 Task: Create a new Outlook data file and save it to your desired location.
Action: Mouse moved to (11, 56)
Screenshot: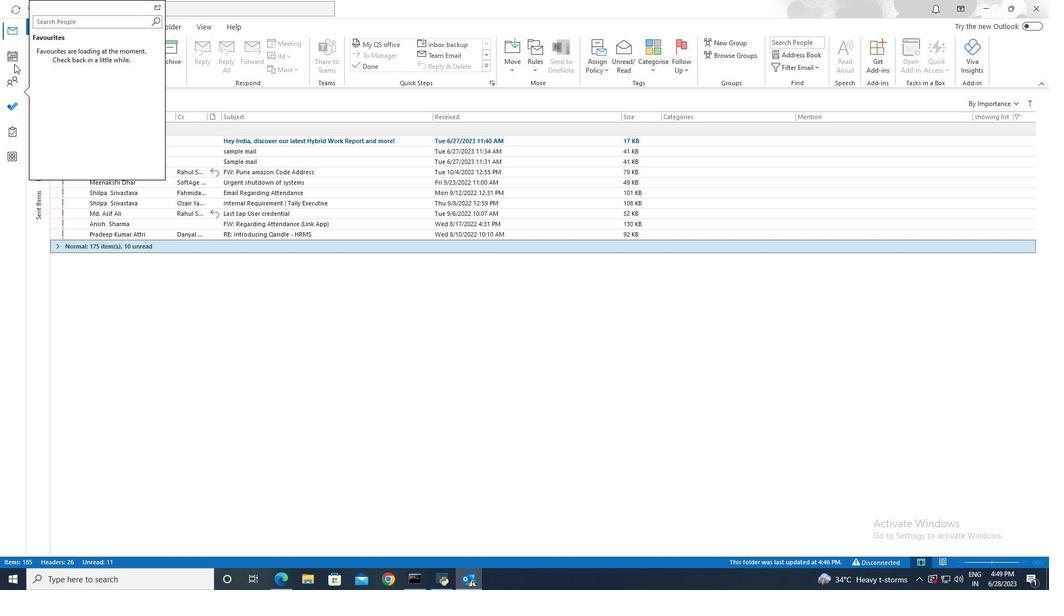 
Action: Mouse pressed left at (11, 56)
Screenshot: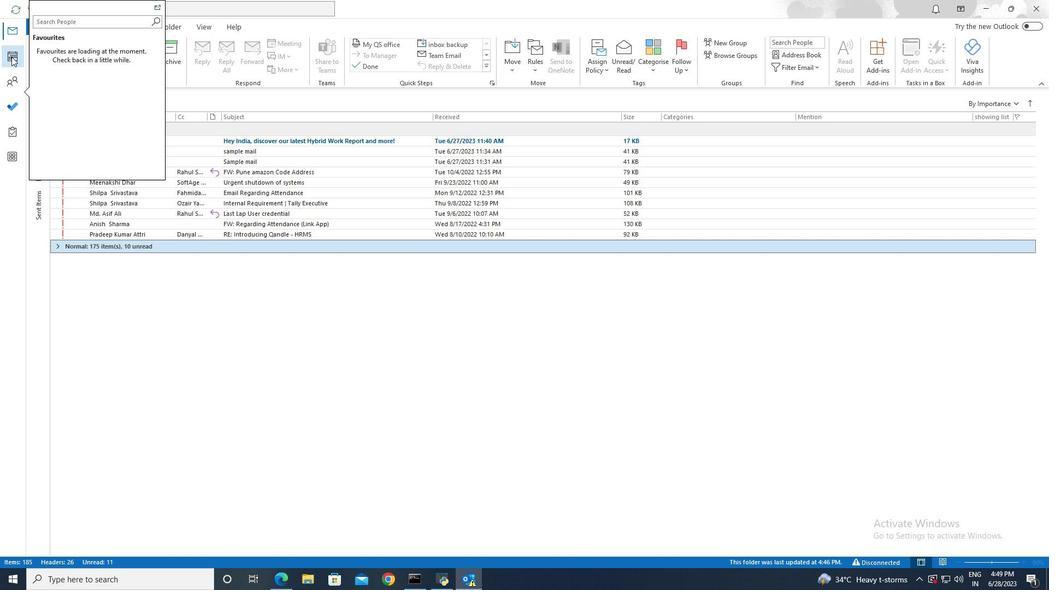 
Action: Mouse moved to (117, 72)
Screenshot: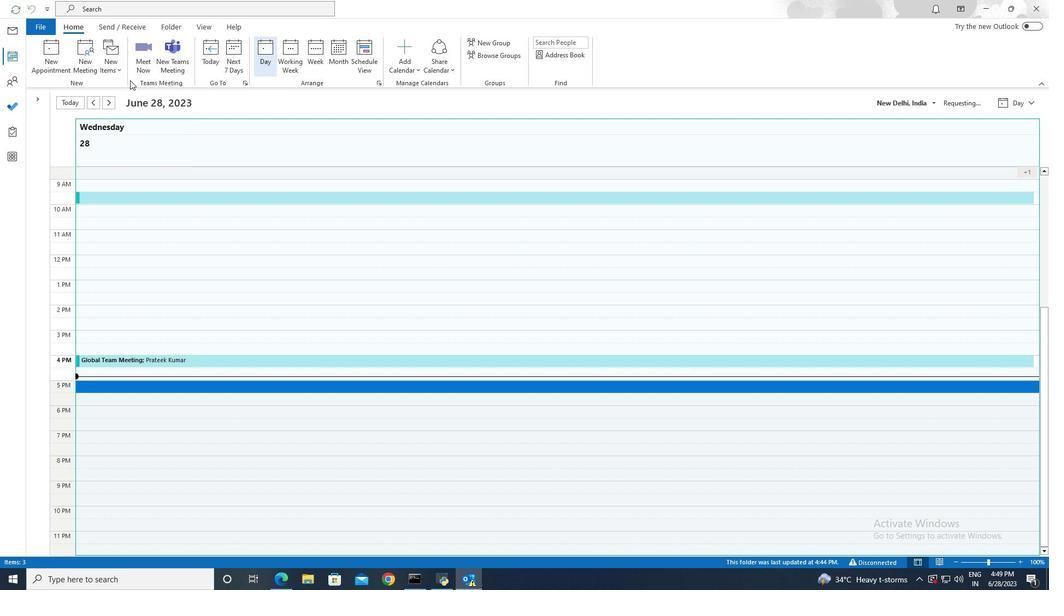 
Action: Mouse pressed left at (117, 72)
Screenshot: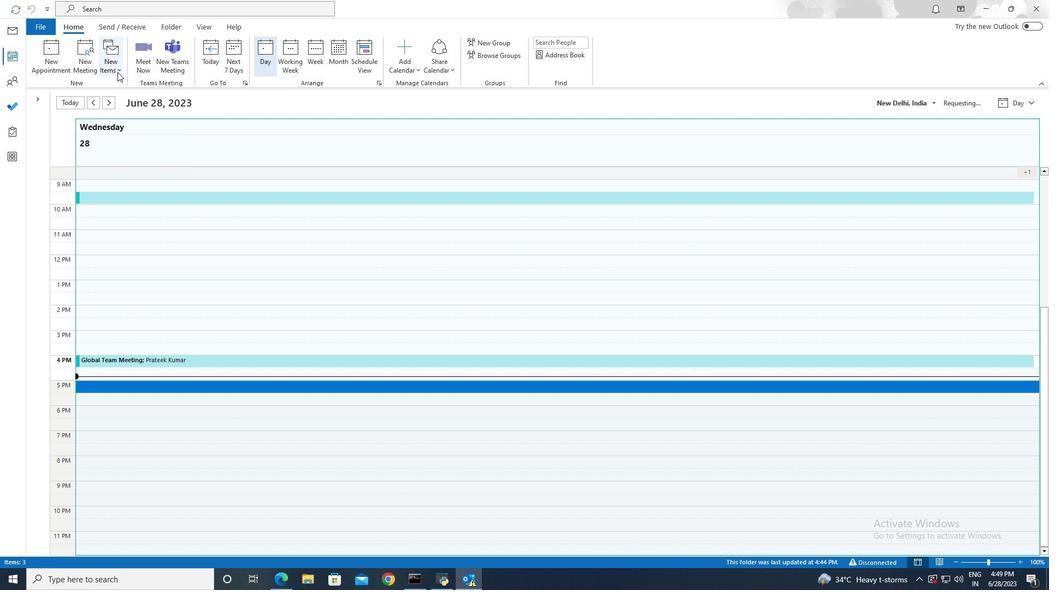 
Action: Mouse moved to (233, 335)
Screenshot: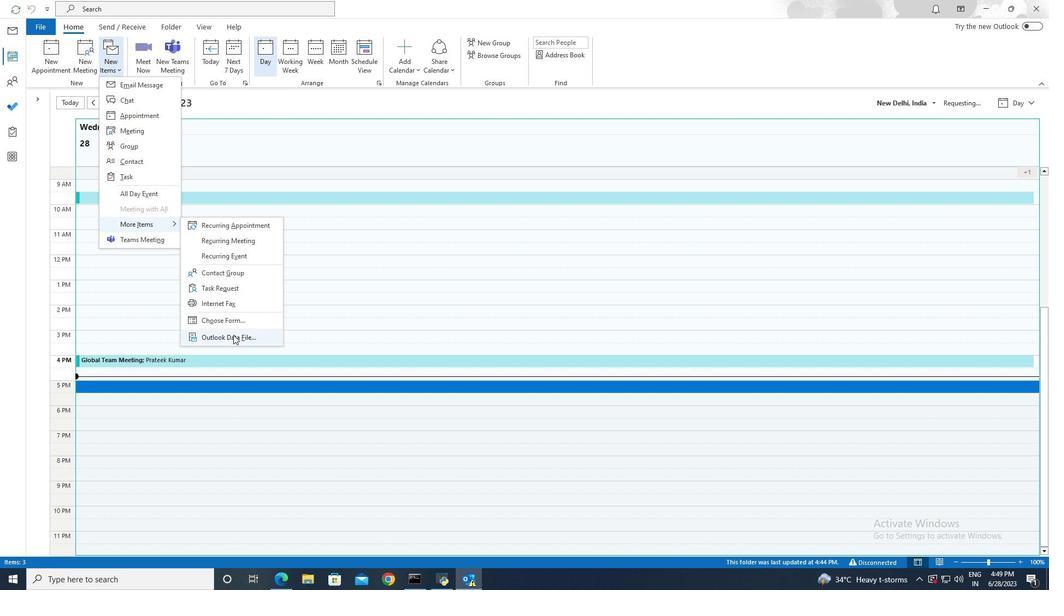 
Action: Mouse pressed left at (233, 335)
Screenshot: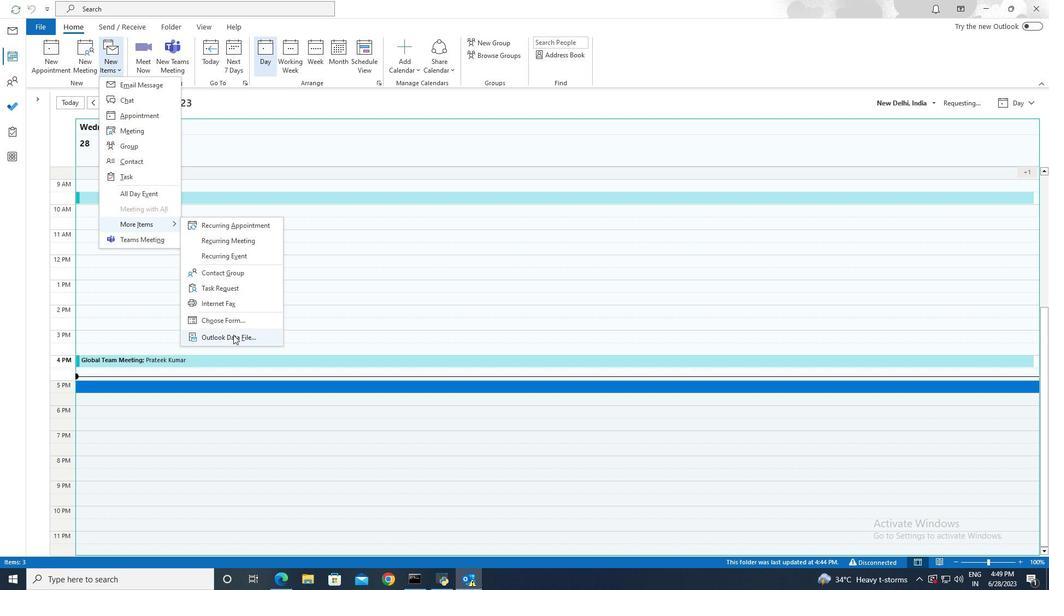 
Action: Mouse moved to (43, 98)
Screenshot: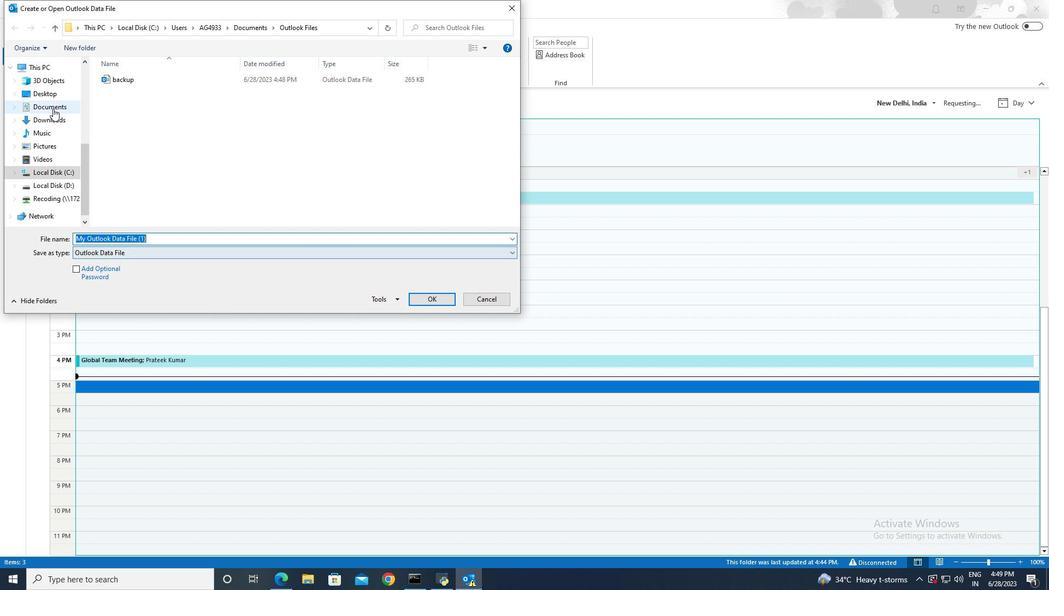 
Action: Mouse pressed left at (43, 98)
Screenshot: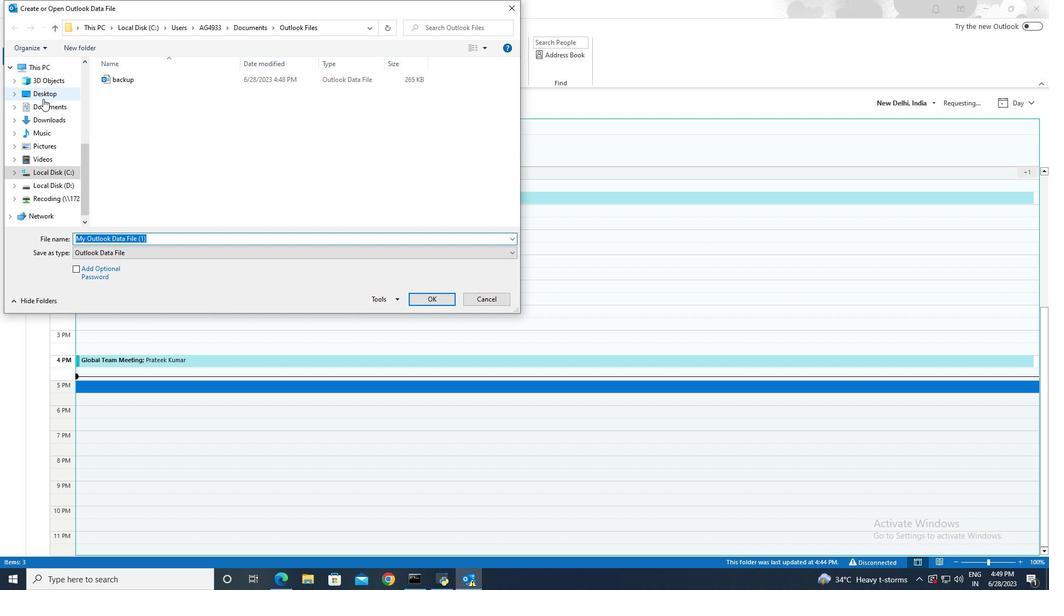 
Action: Mouse moved to (148, 240)
Screenshot: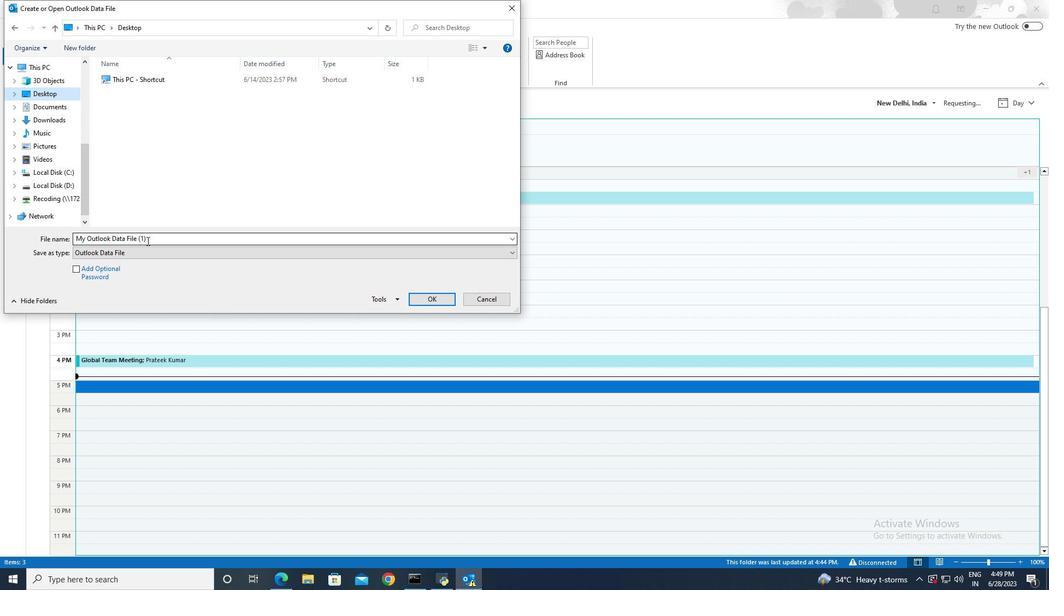 
Action: Mouse pressed left at (148, 240)
Screenshot: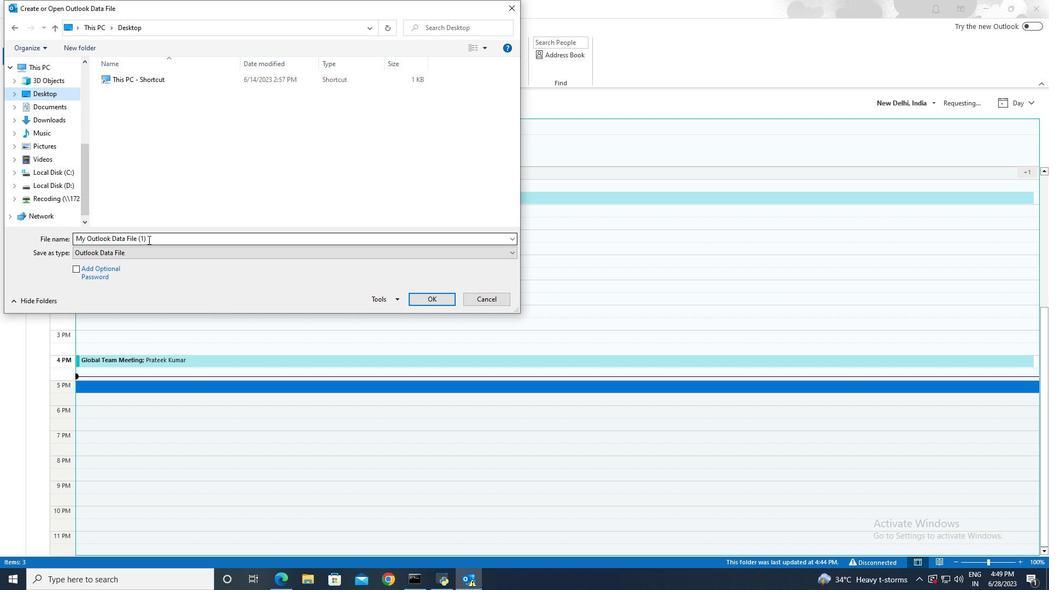 
Action: Mouse moved to (133, 240)
Screenshot: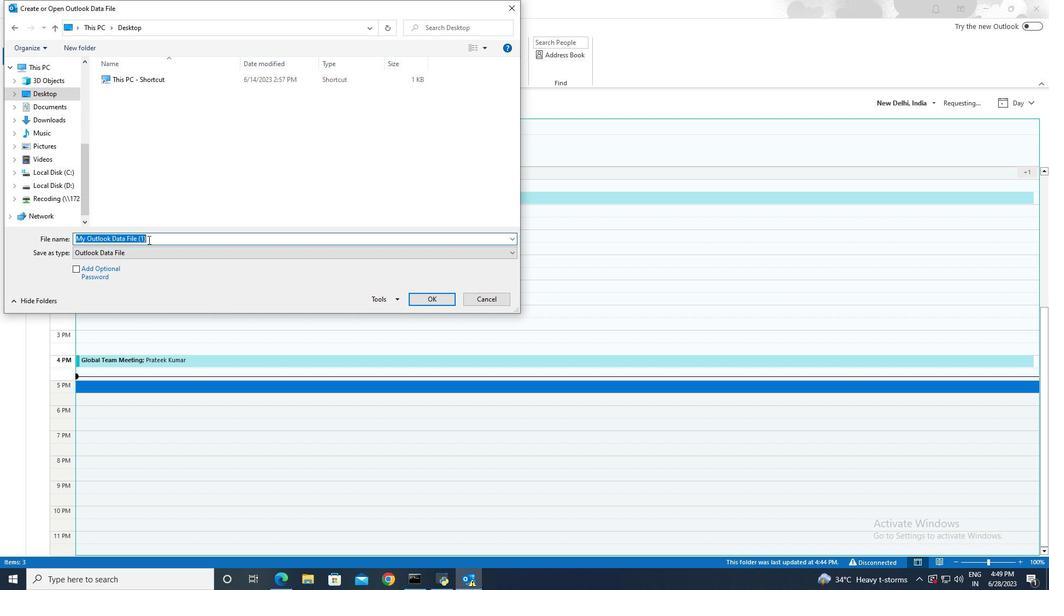 
Action: Key pressed <Key.shift>Outlook<Key.space>data<Key.space>file
Screenshot: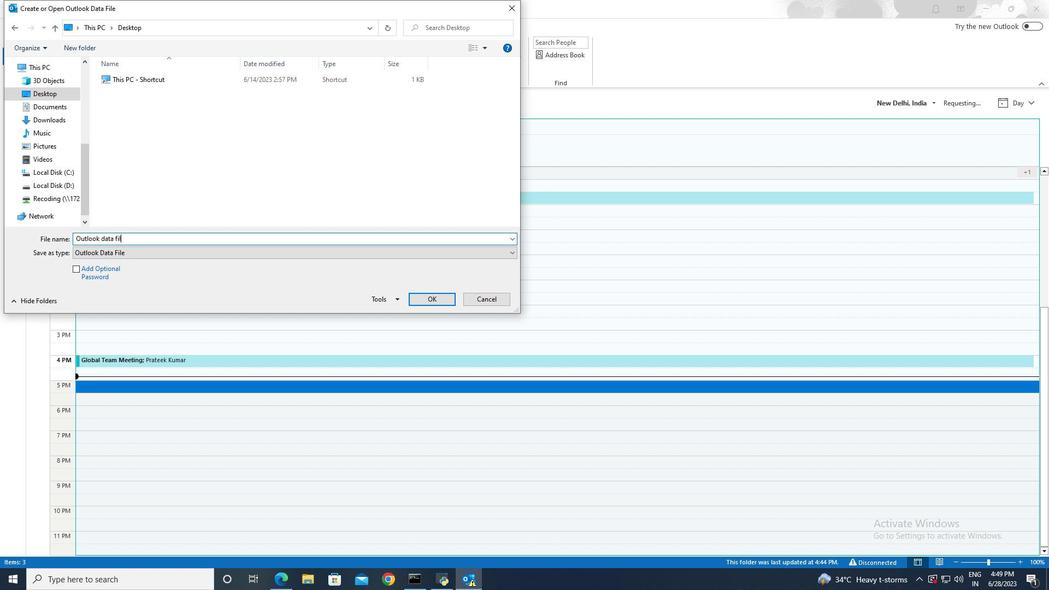 
Action: Mouse moved to (426, 300)
Screenshot: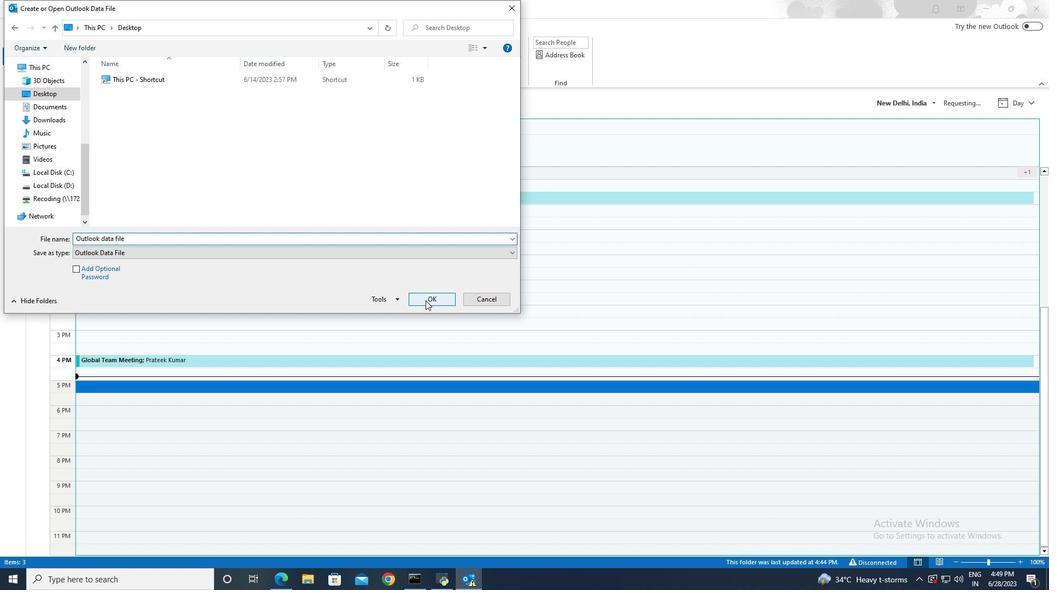
Action: Mouse pressed left at (426, 300)
Screenshot: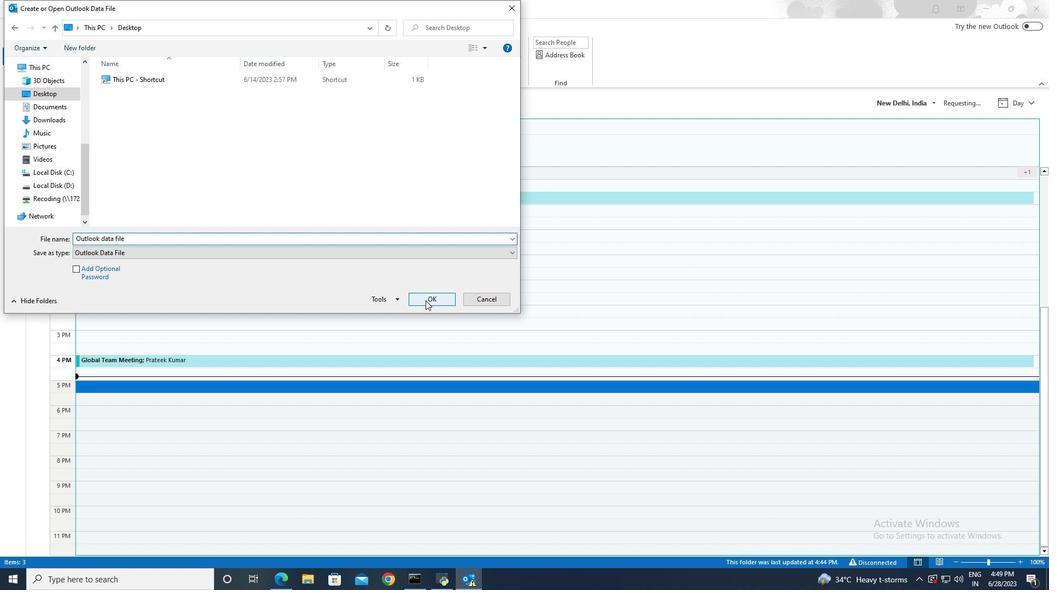 
